 Task: Create a section Cosmic Ray and in the section, add a milestone Machine Learning Analytics Implementation in the project TurnkeyTech.
Action: Mouse moved to (80, 447)
Screenshot: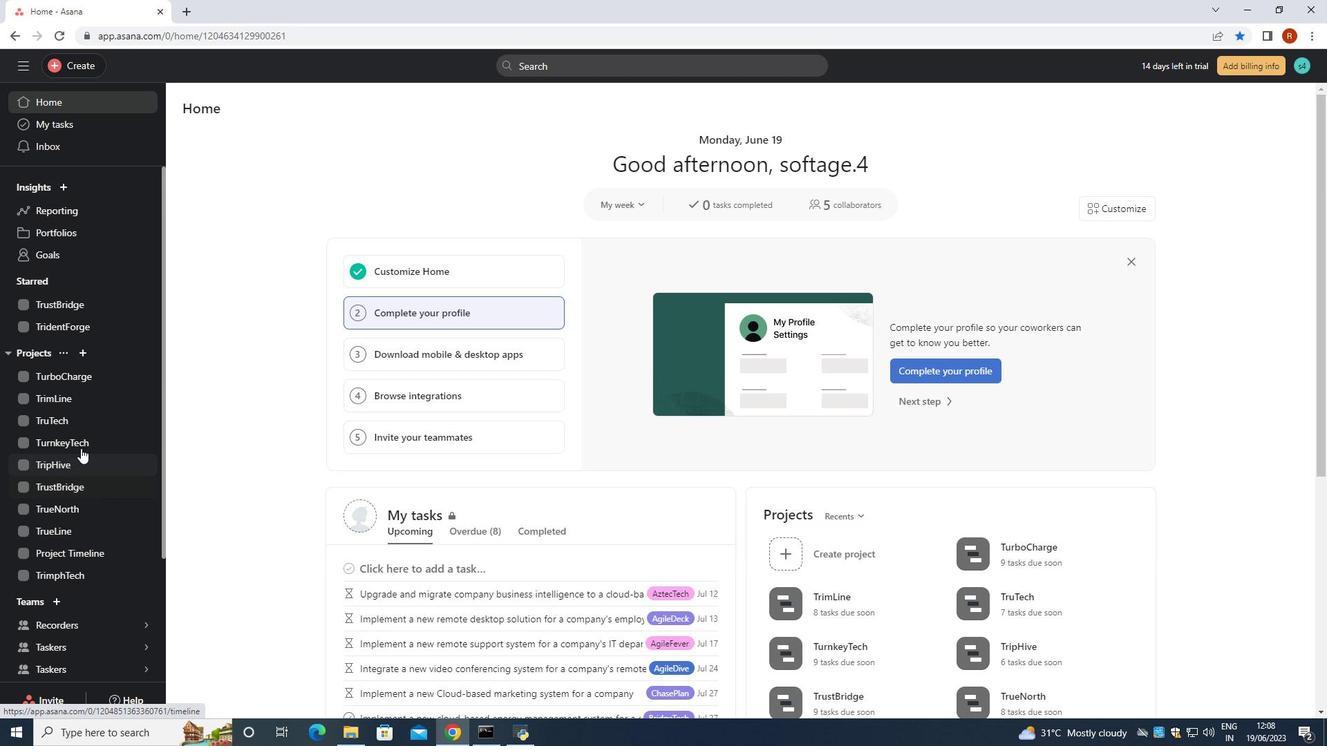 
Action: Mouse pressed left at (80, 447)
Screenshot: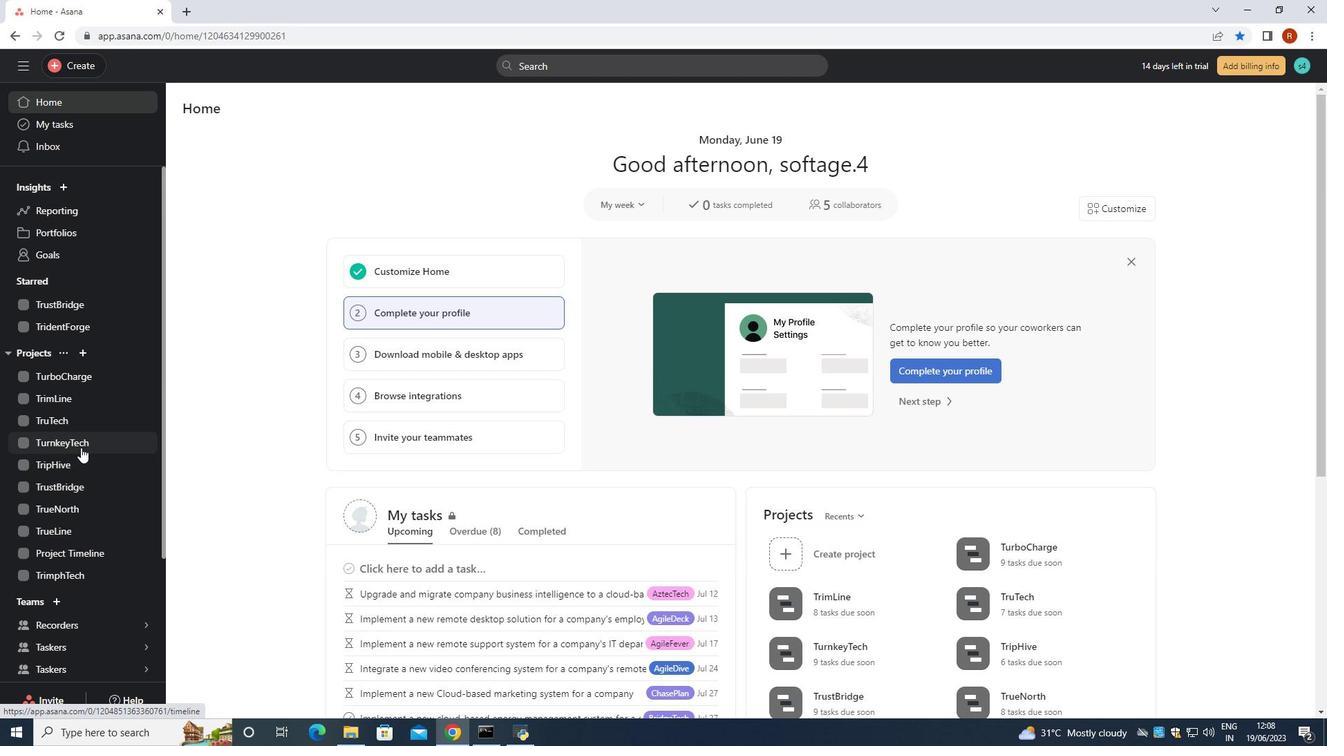 
Action: Mouse moved to (315, 494)
Screenshot: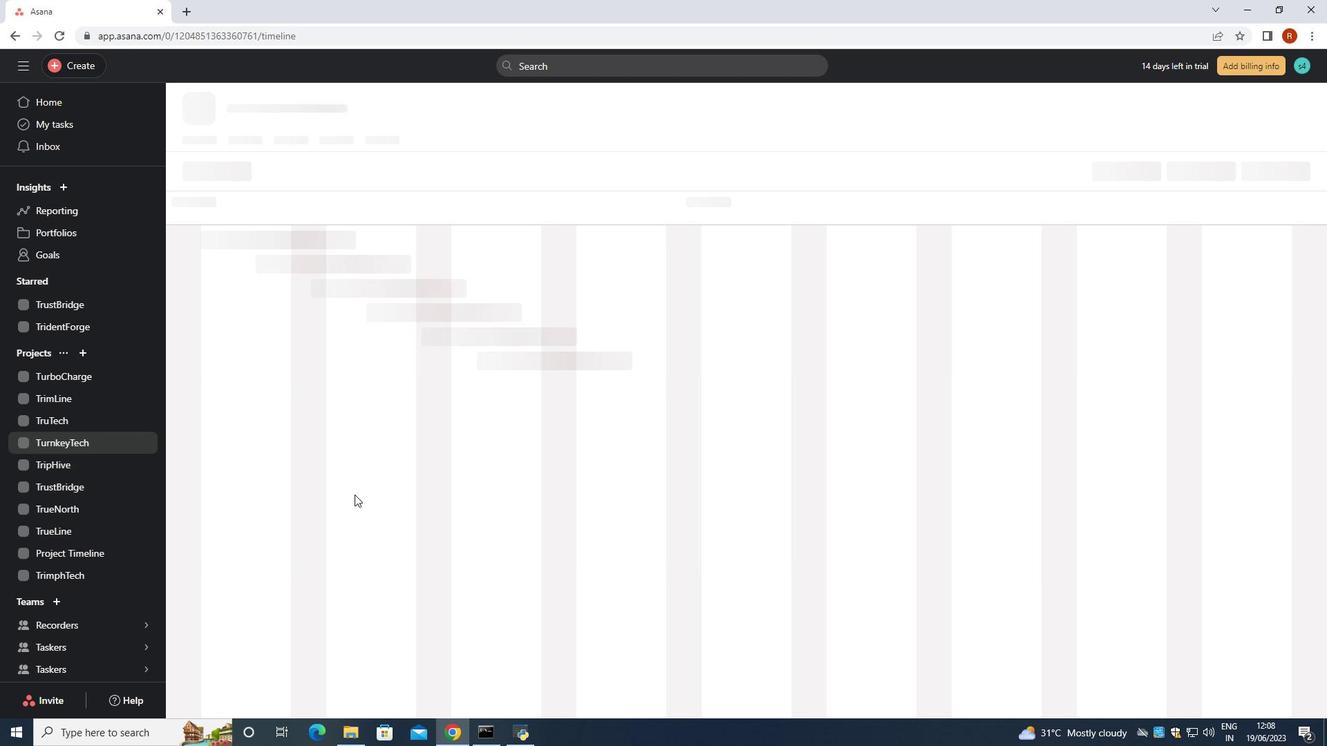
Action: Mouse scrolled (315, 494) with delta (0, 0)
Screenshot: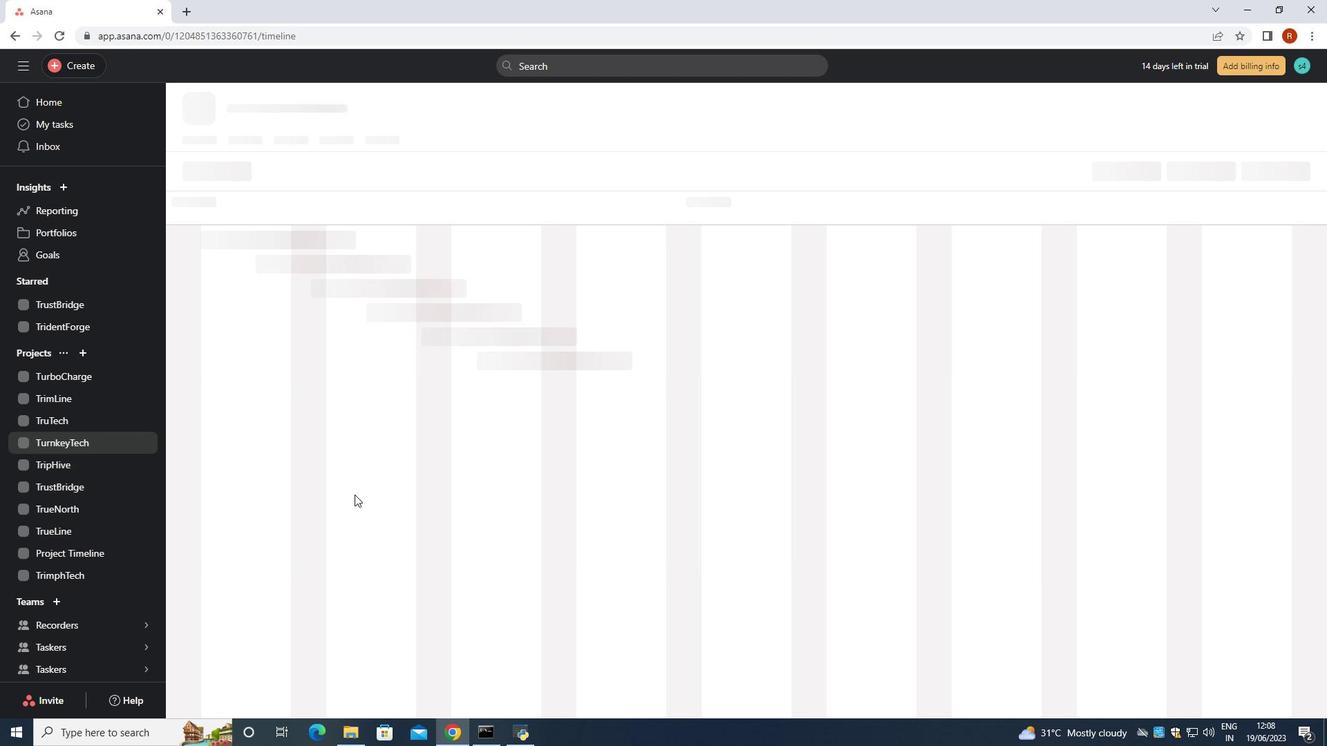 
Action: Mouse moved to (304, 494)
Screenshot: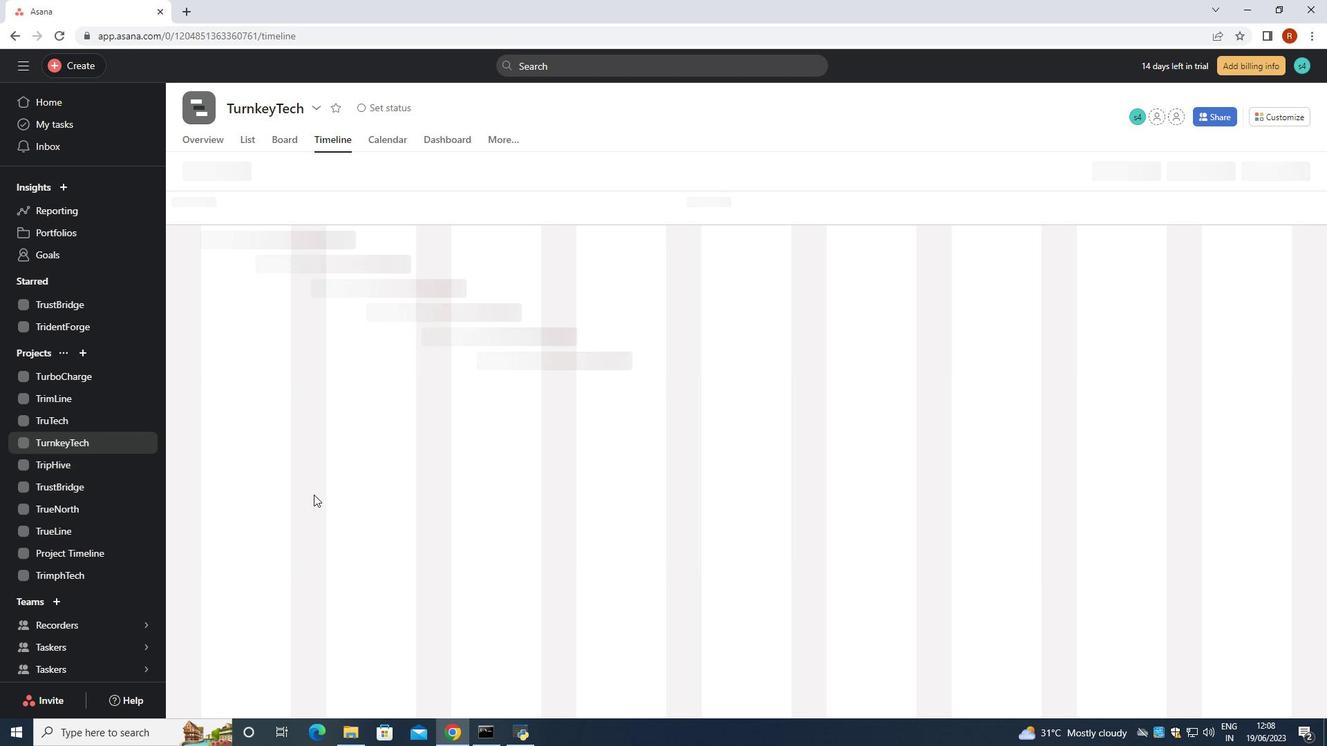 
Action: Mouse scrolled (304, 494) with delta (0, 0)
Screenshot: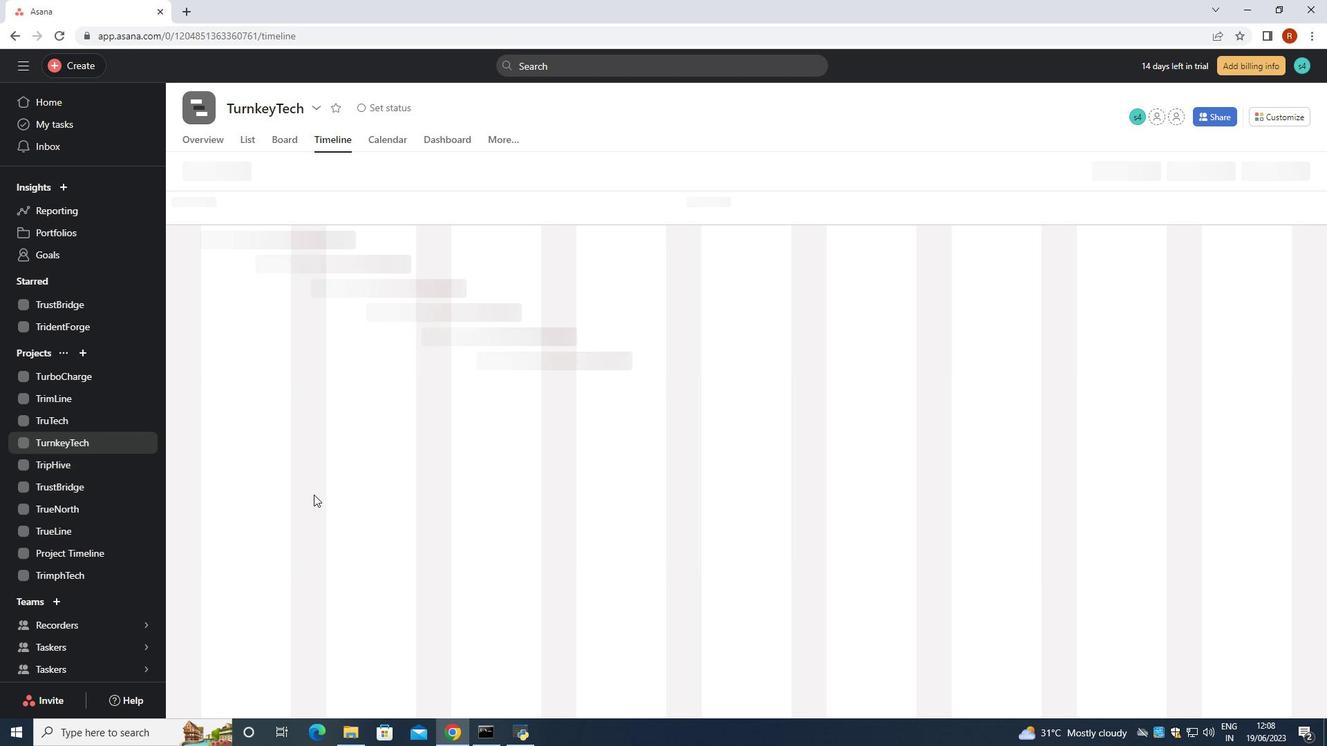 
Action: Mouse moved to (304, 494)
Screenshot: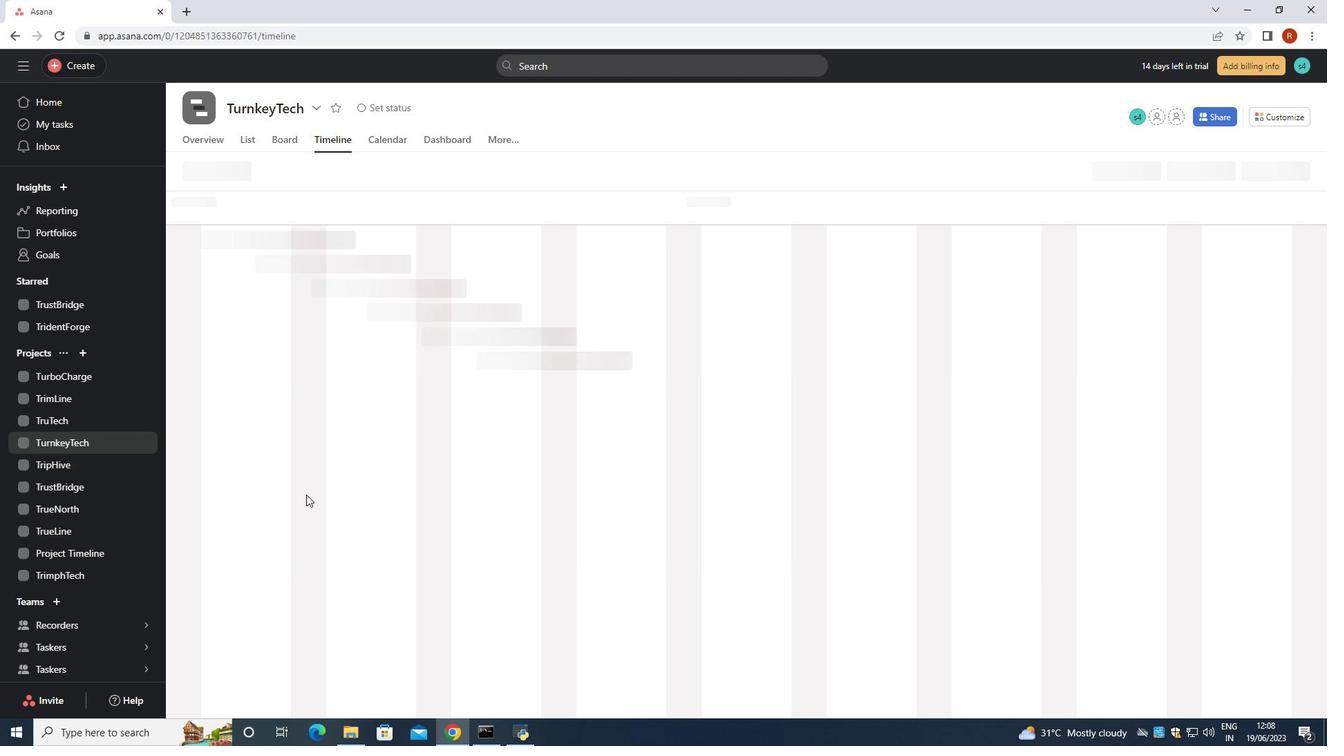 
Action: Mouse scrolled (304, 494) with delta (0, 0)
Screenshot: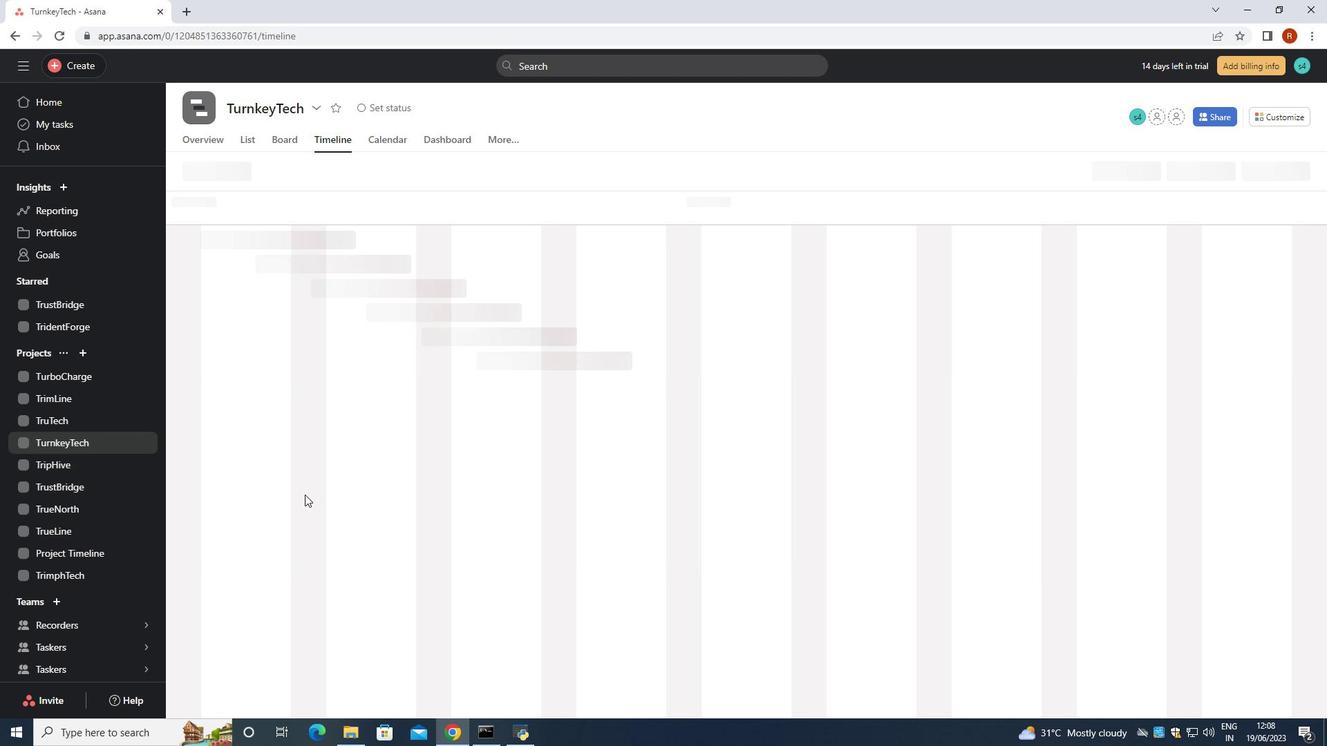 
Action: Mouse moved to (276, 569)
Screenshot: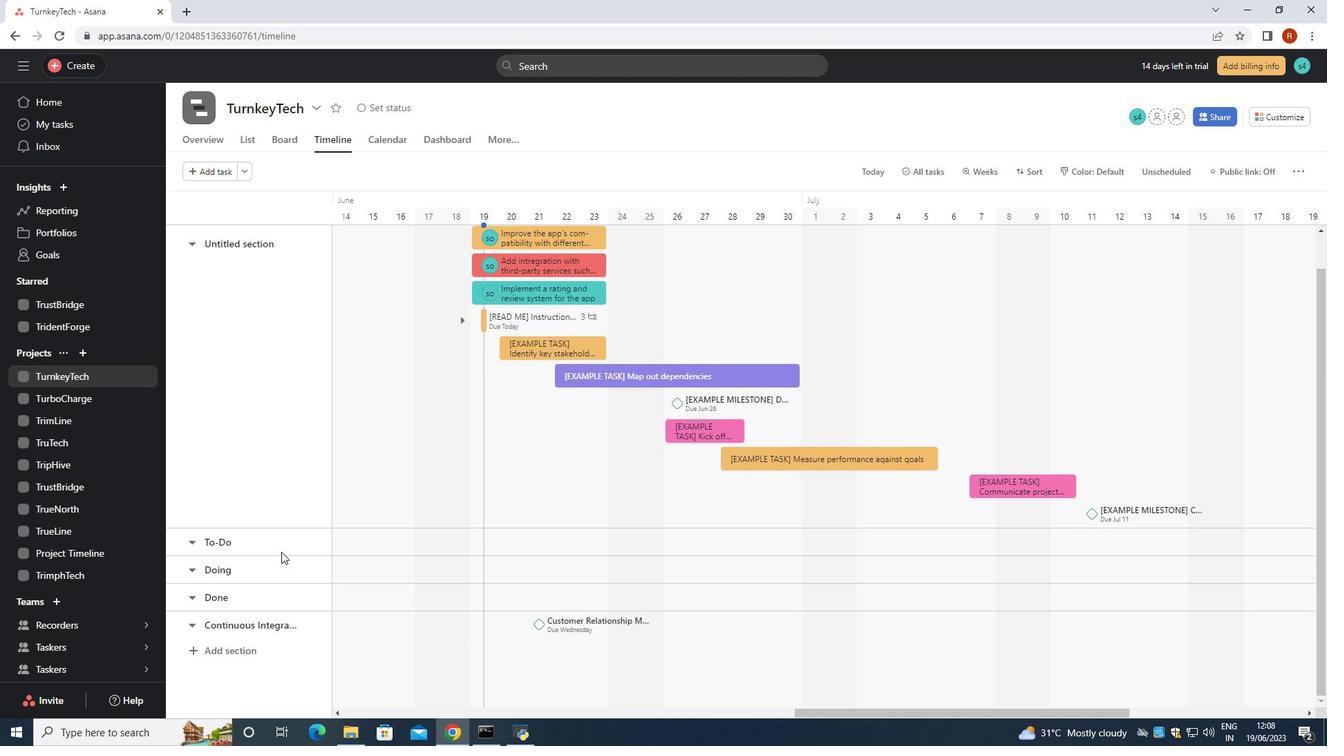 
Action: Mouse scrolled (277, 564) with delta (0, 0)
Screenshot: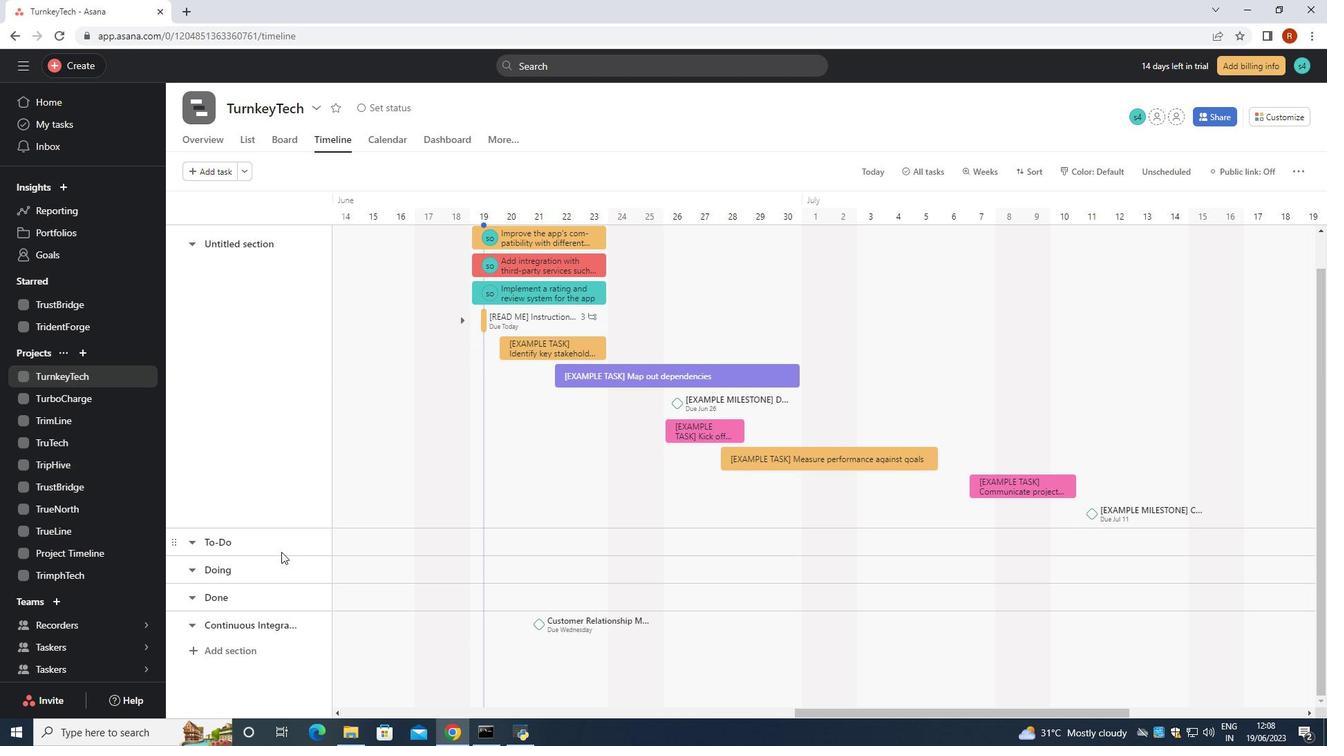 
Action: Mouse moved to (276, 570)
Screenshot: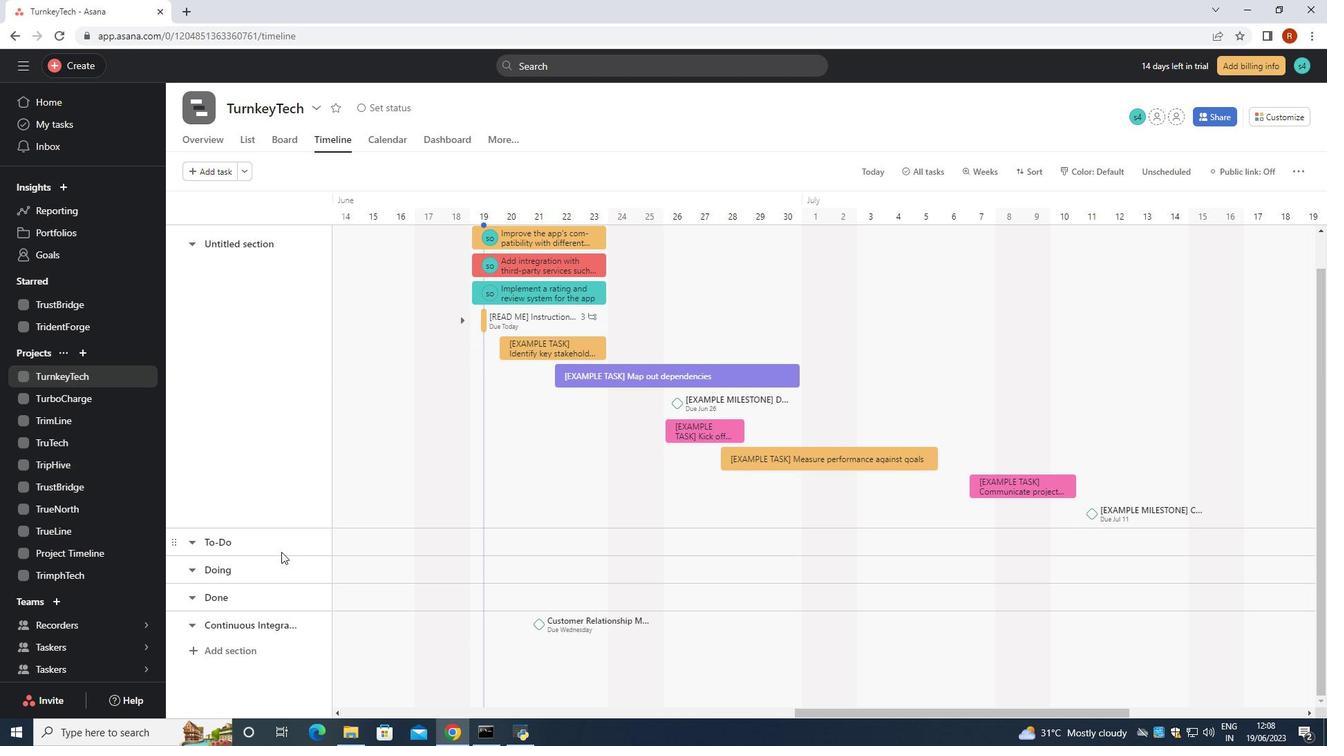 
Action: Mouse scrolled (276, 566) with delta (0, 0)
Screenshot: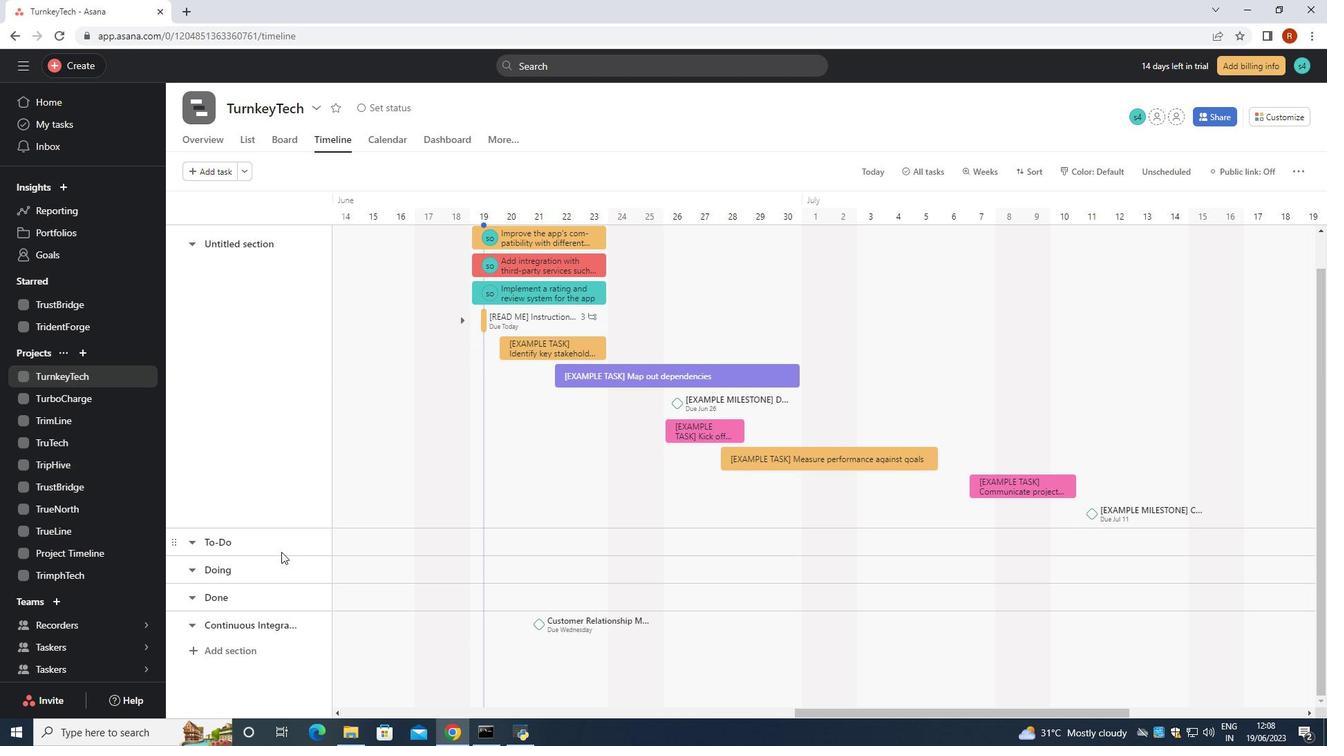 
Action: Mouse moved to (259, 648)
Screenshot: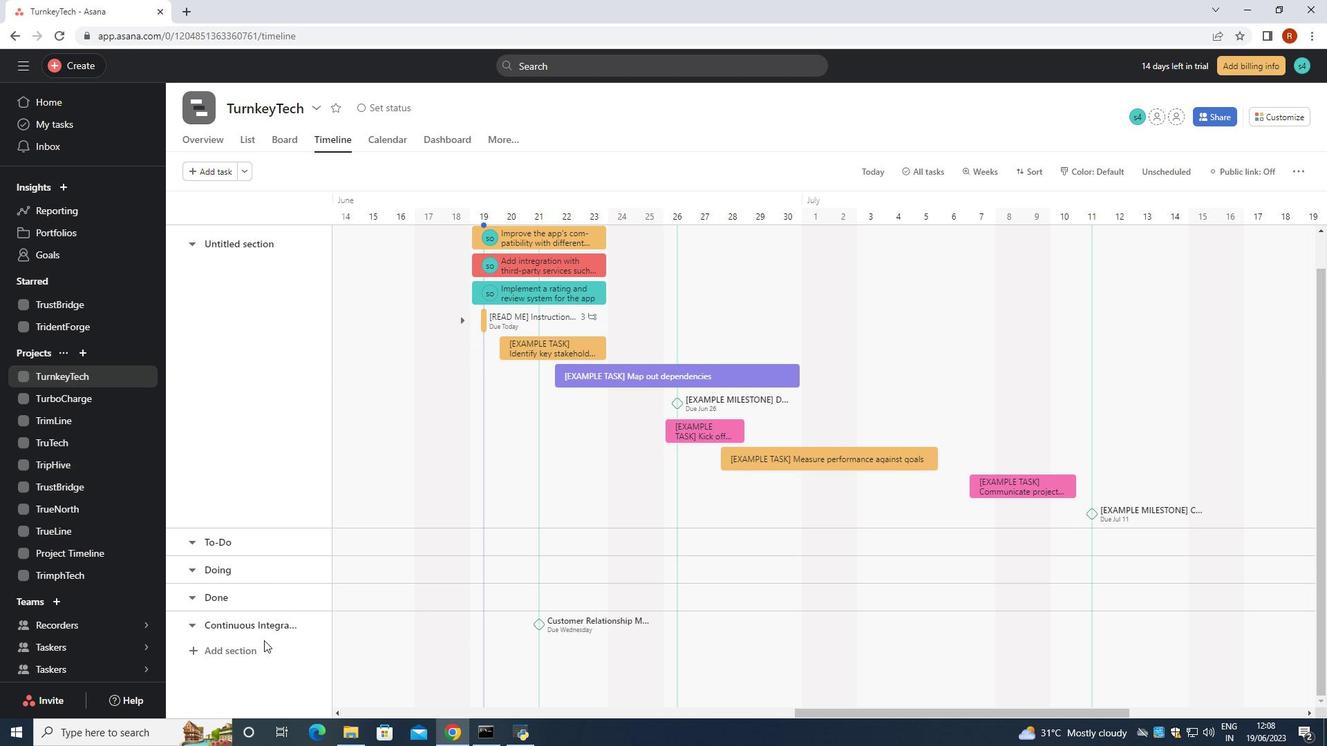 
Action: Mouse pressed left at (259, 648)
Screenshot: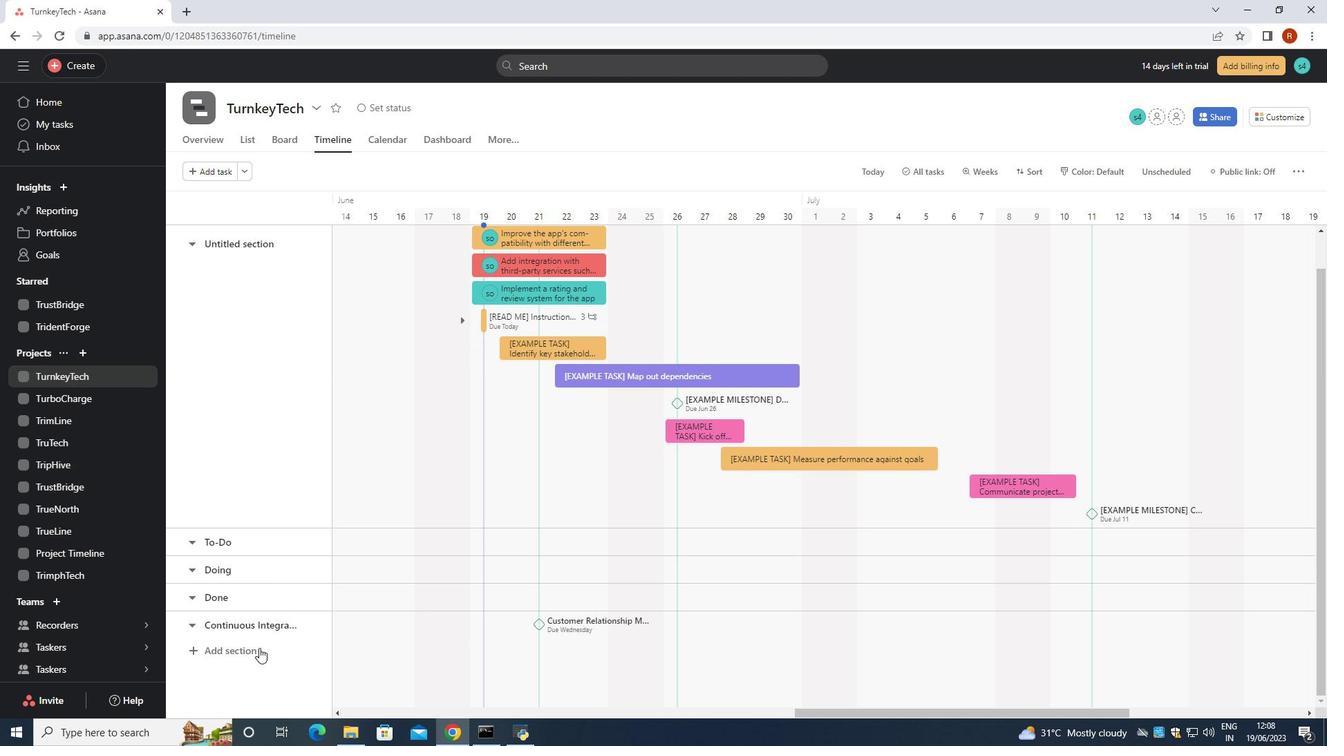 
Action: Key pressed <Key.shift><Key.shift>Cosmic<Key.space><Key.shift>Ray<Key.space>
Screenshot: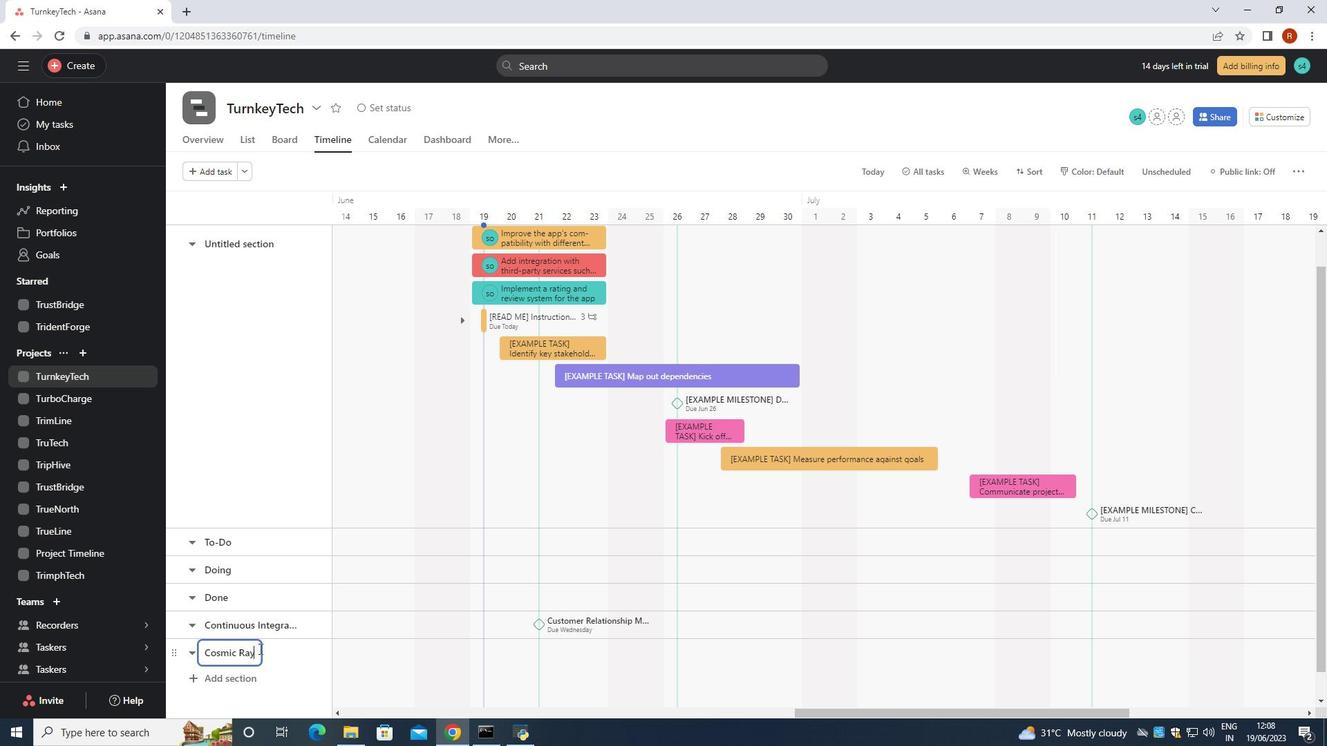 
Action: Mouse moved to (373, 662)
Screenshot: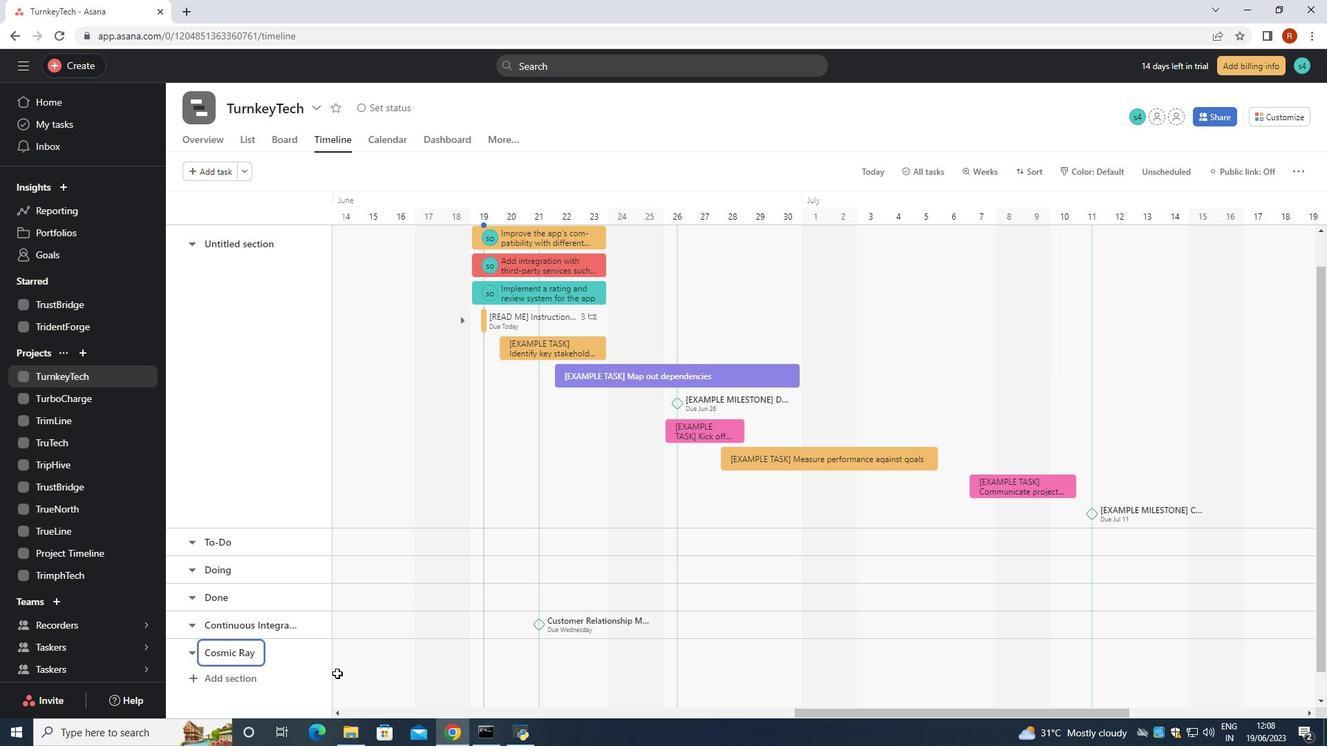 
Action: Mouse pressed left at (373, 662)
Screenshot: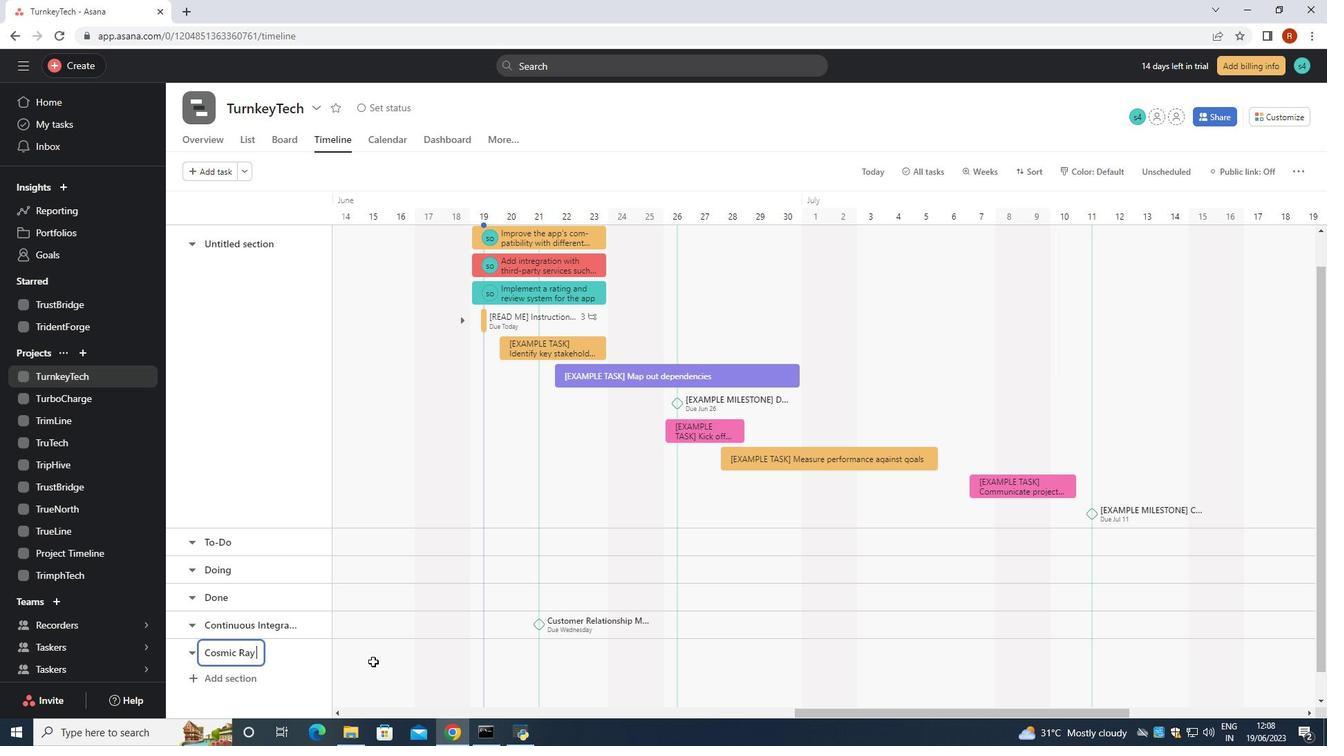 
Action: Mouse moved to (377, 662)
Screenshot: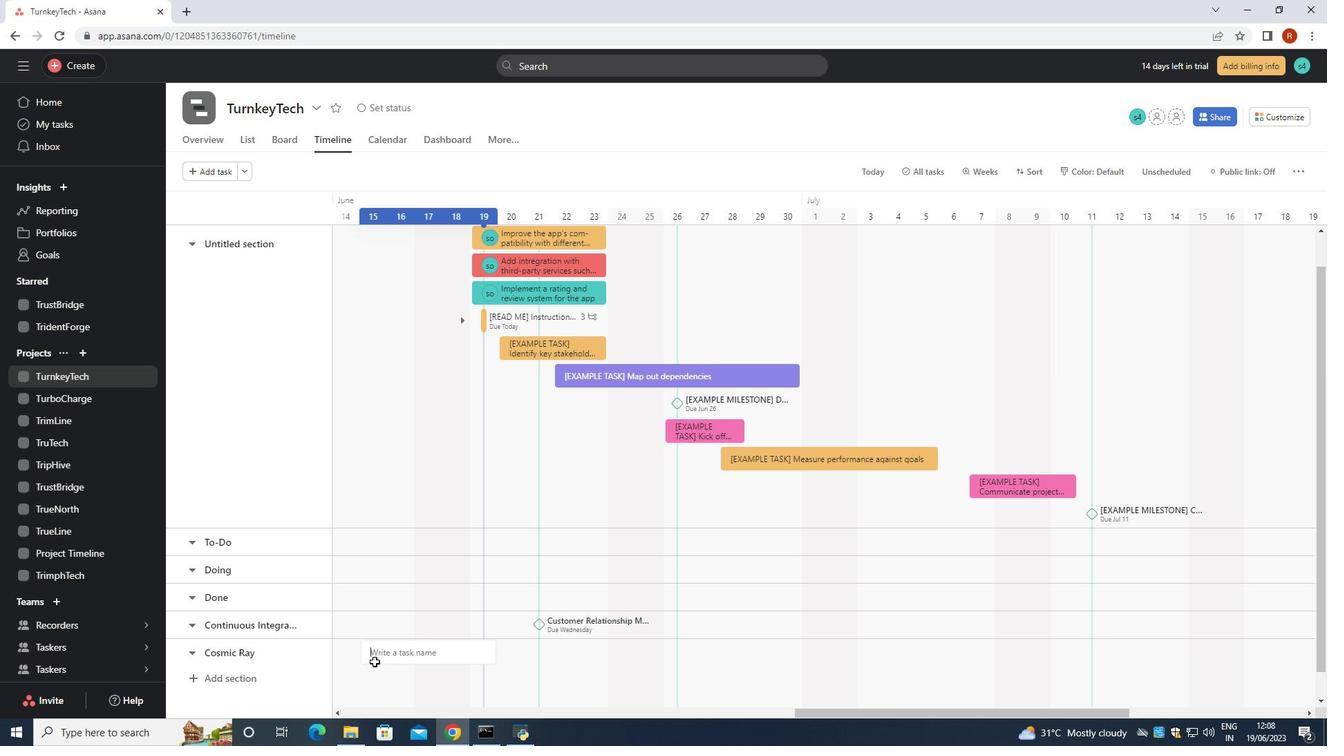 
Action: Key pressed <Key.shift><Key.shift><Key.shift><Key.shift><Key.shift>Machine<Key.space><Key.shift><Key.shift>Learning<Key.space><Key.shift>Analytics<Key.space><Key.shift>Implementation<Key.space><Key.enter>
Screenshot: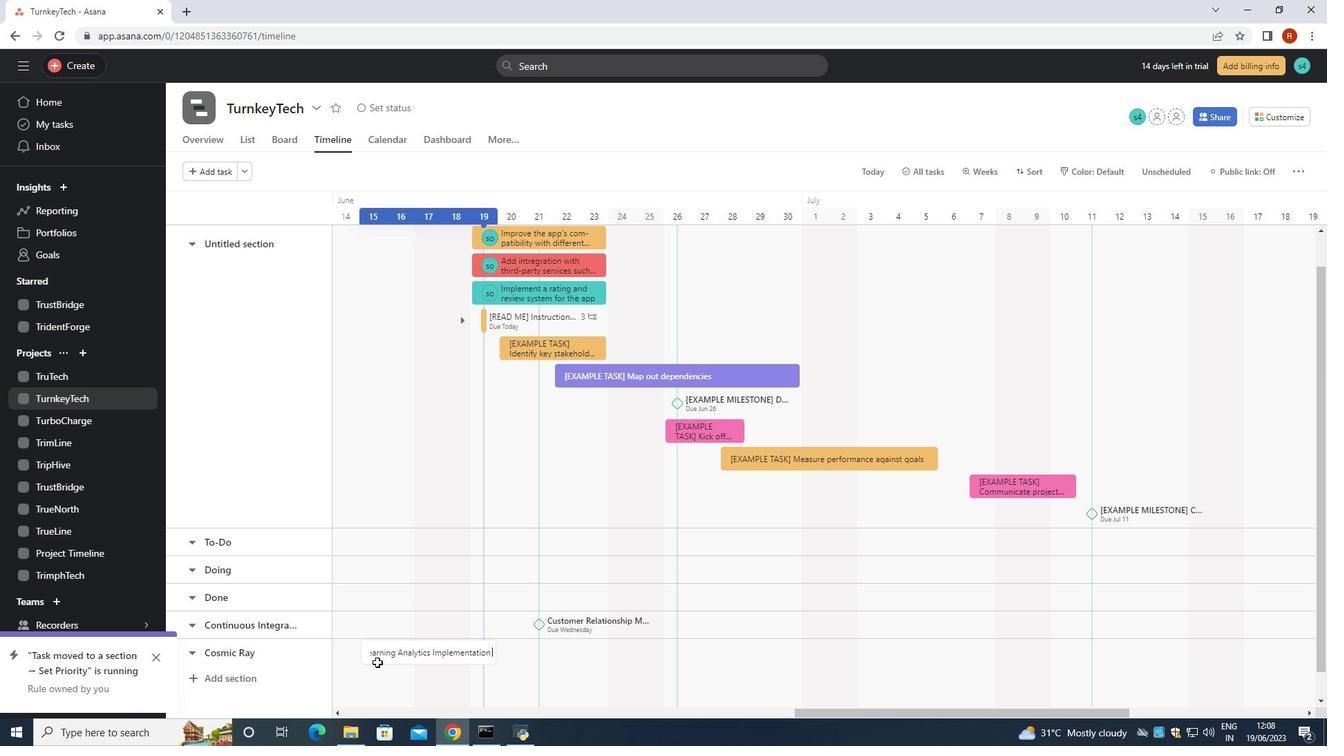 
Action: Mouse moved to (390, 651)
Screenshot: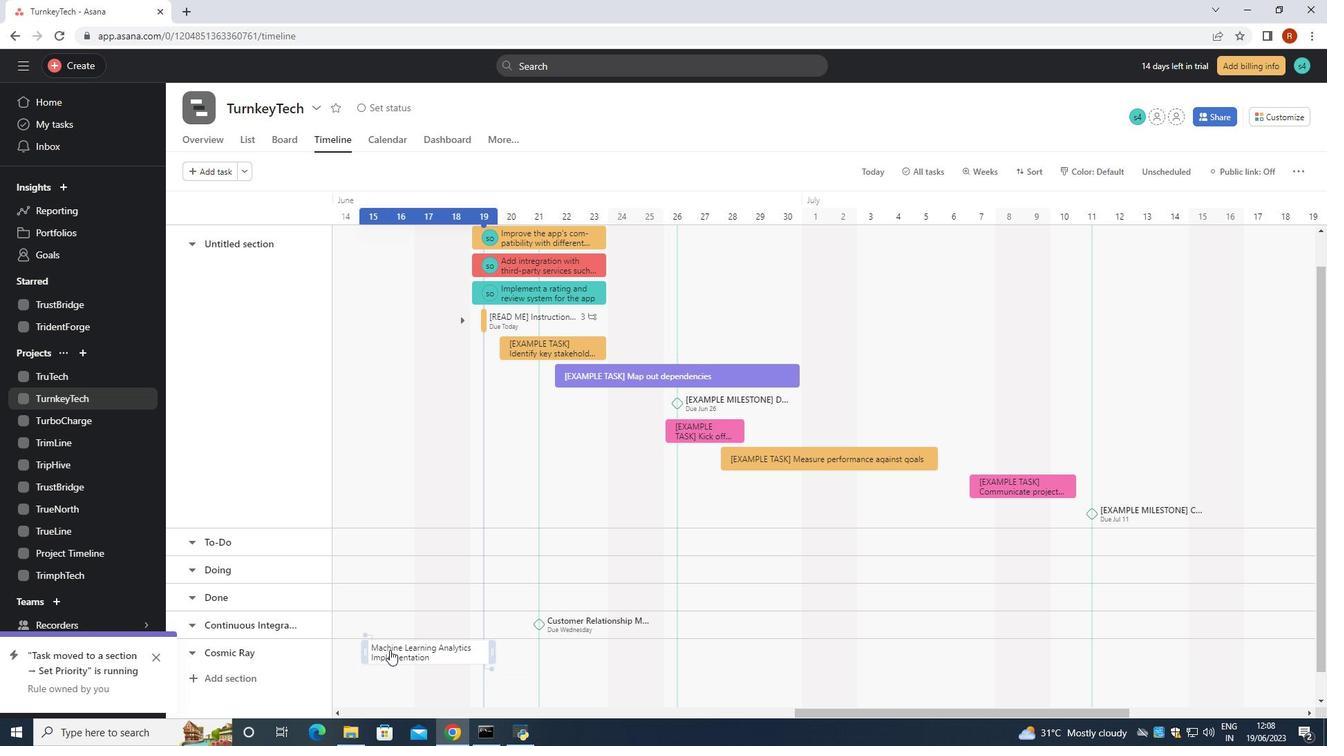 
Action: Mouse pressed right at (390, 651)
Screenshot: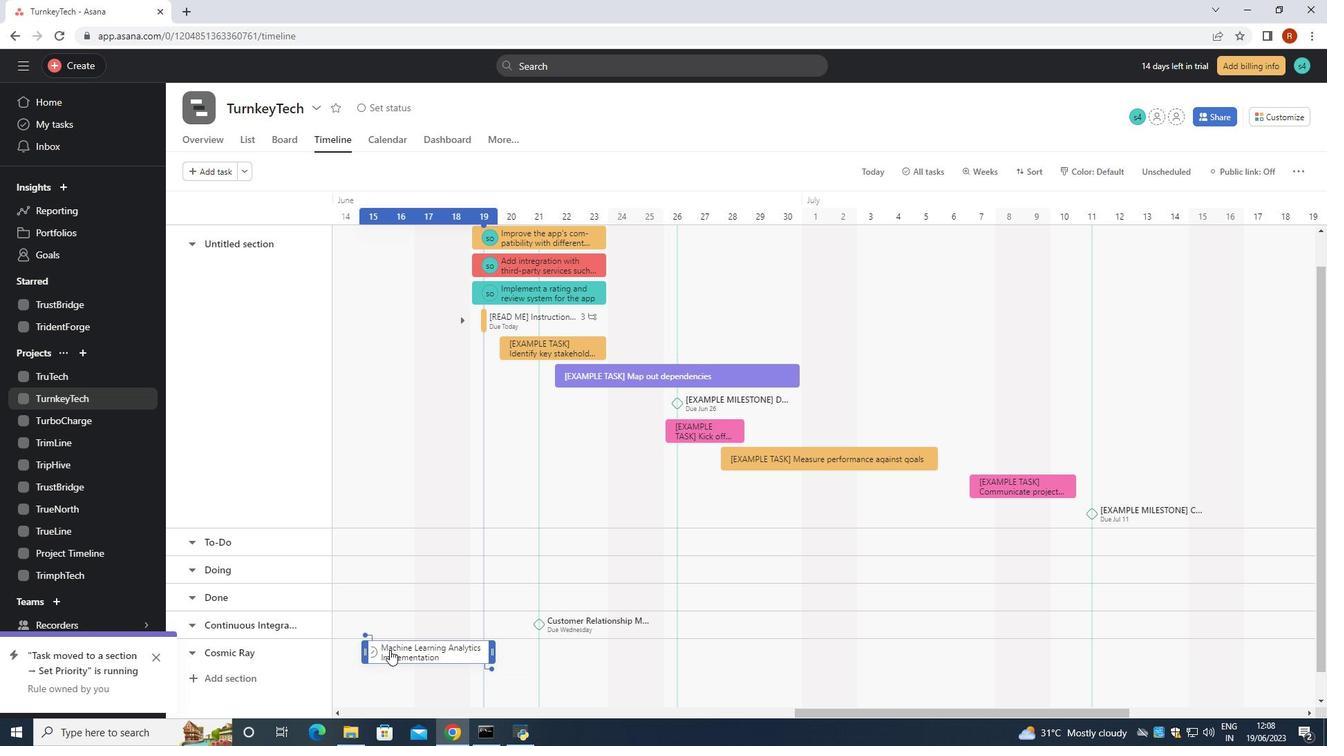 
Action: Mouse moved to (480, 581)
Screenshot: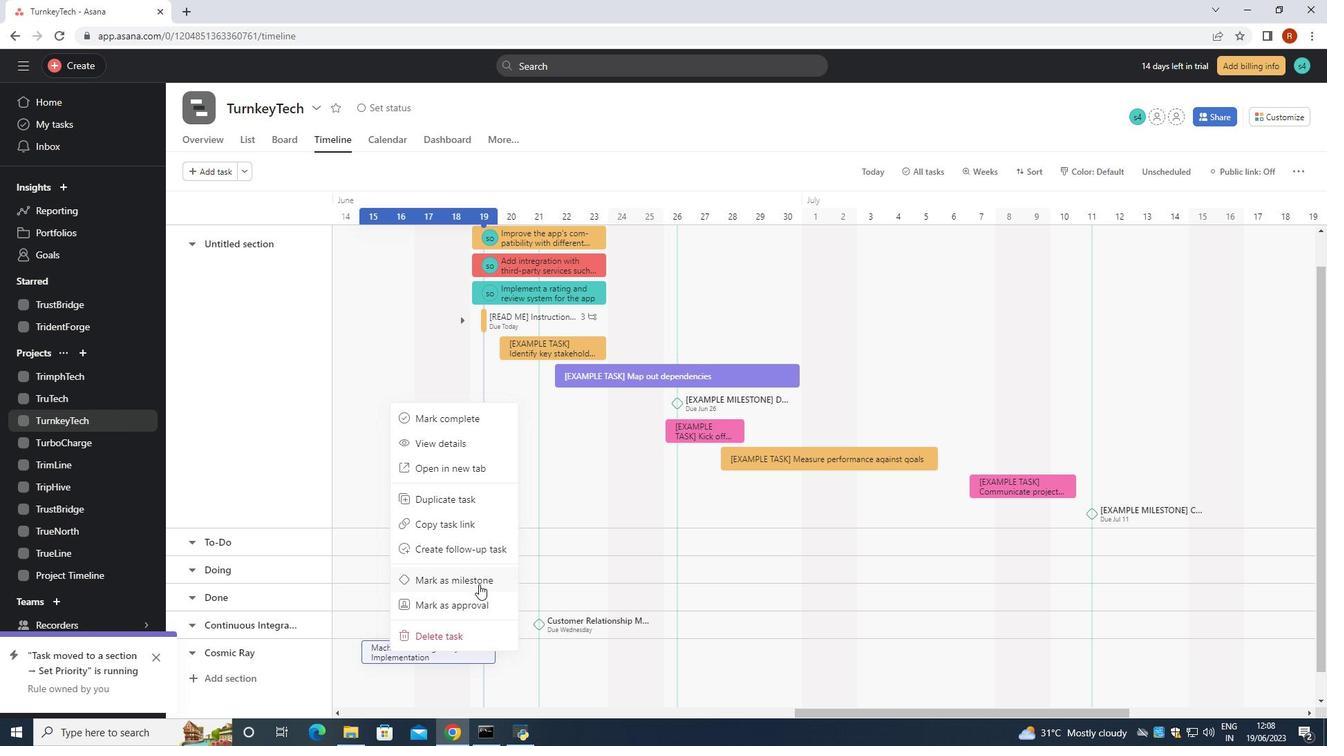 
Action: Mouse pressed left at (480, 581)
Screenshot: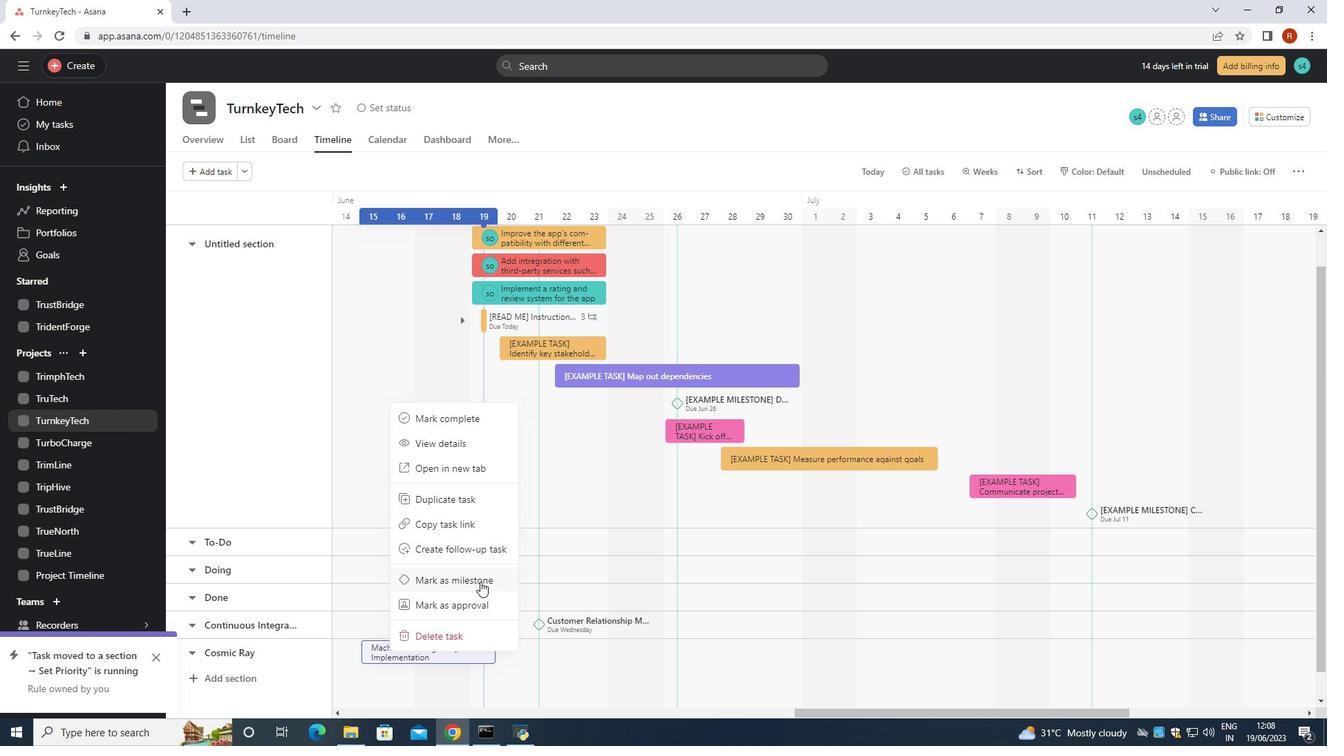 
